 Task: Add Earth Co Organics Organic Bean Dip With Chipotle to the cart.
Action: Mouse moved to (914, 335)
Screenshot: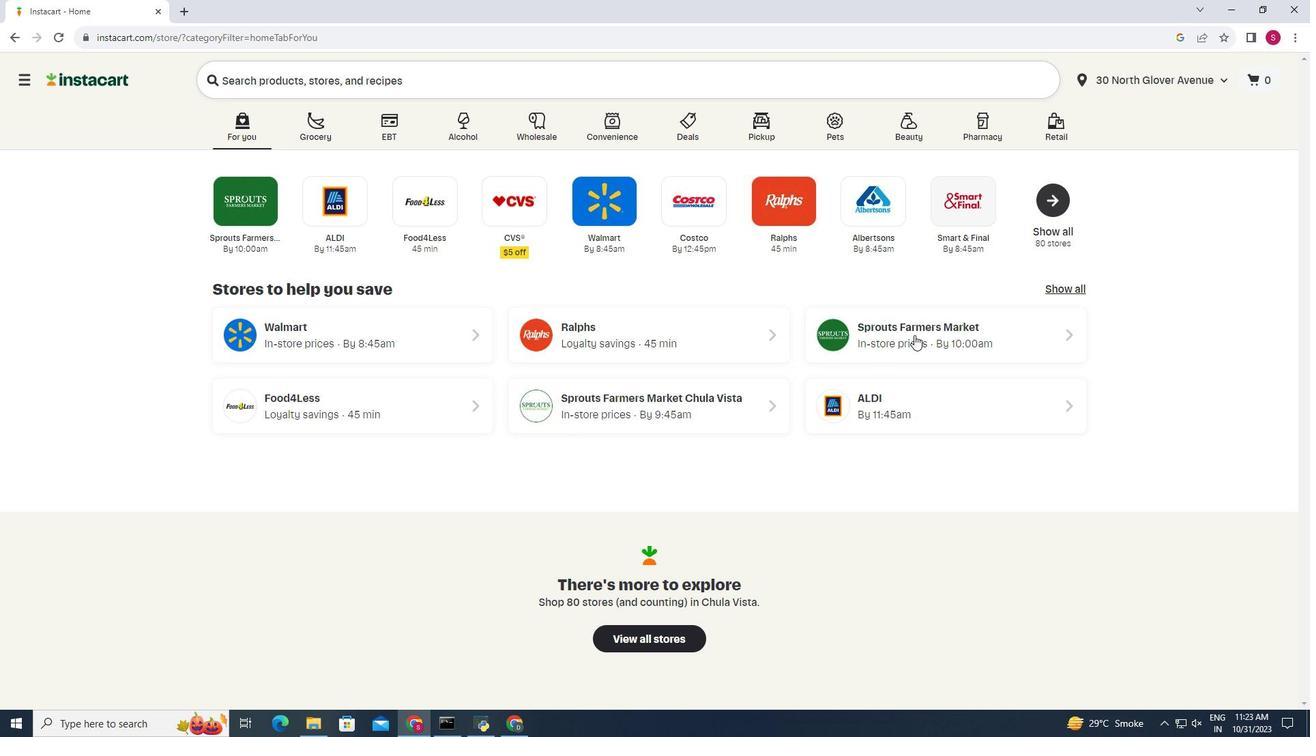 
Action: Mouse pressed left at (914, 335)
Screenshot: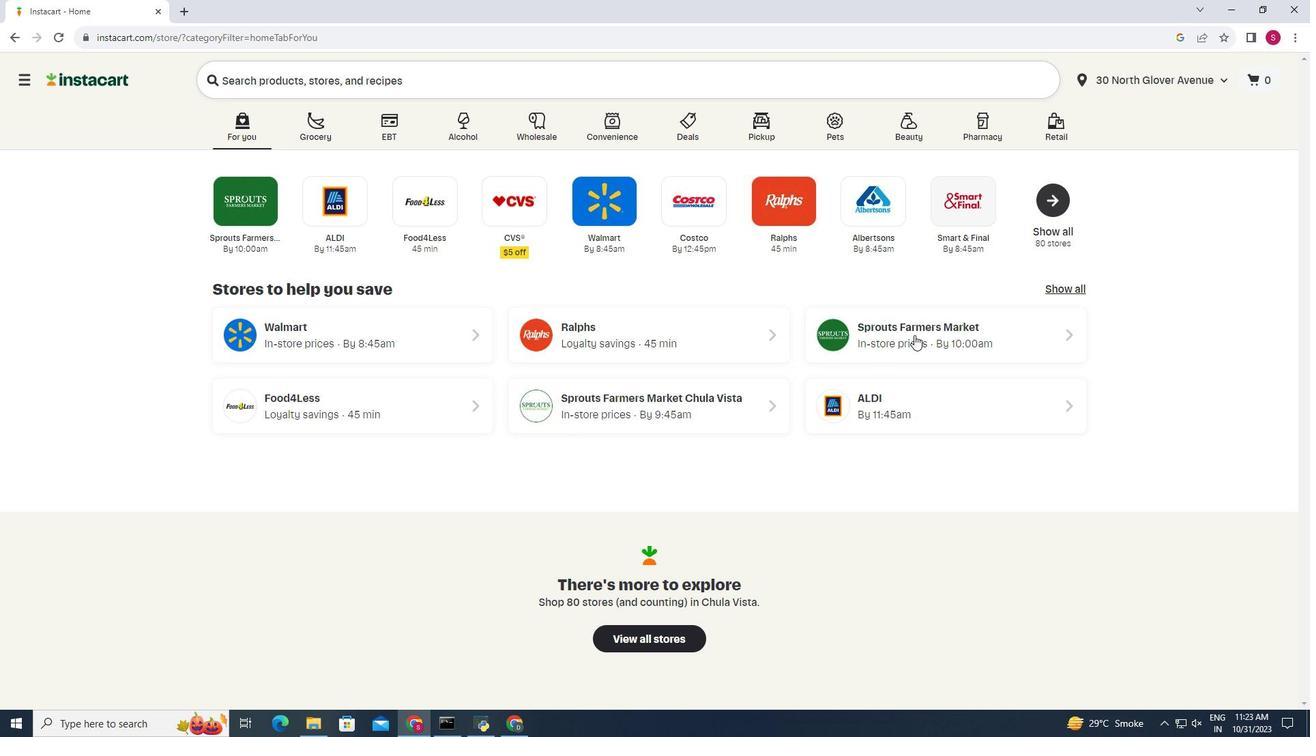 
Action: Mouse moved to (81, 597)
Screenshot: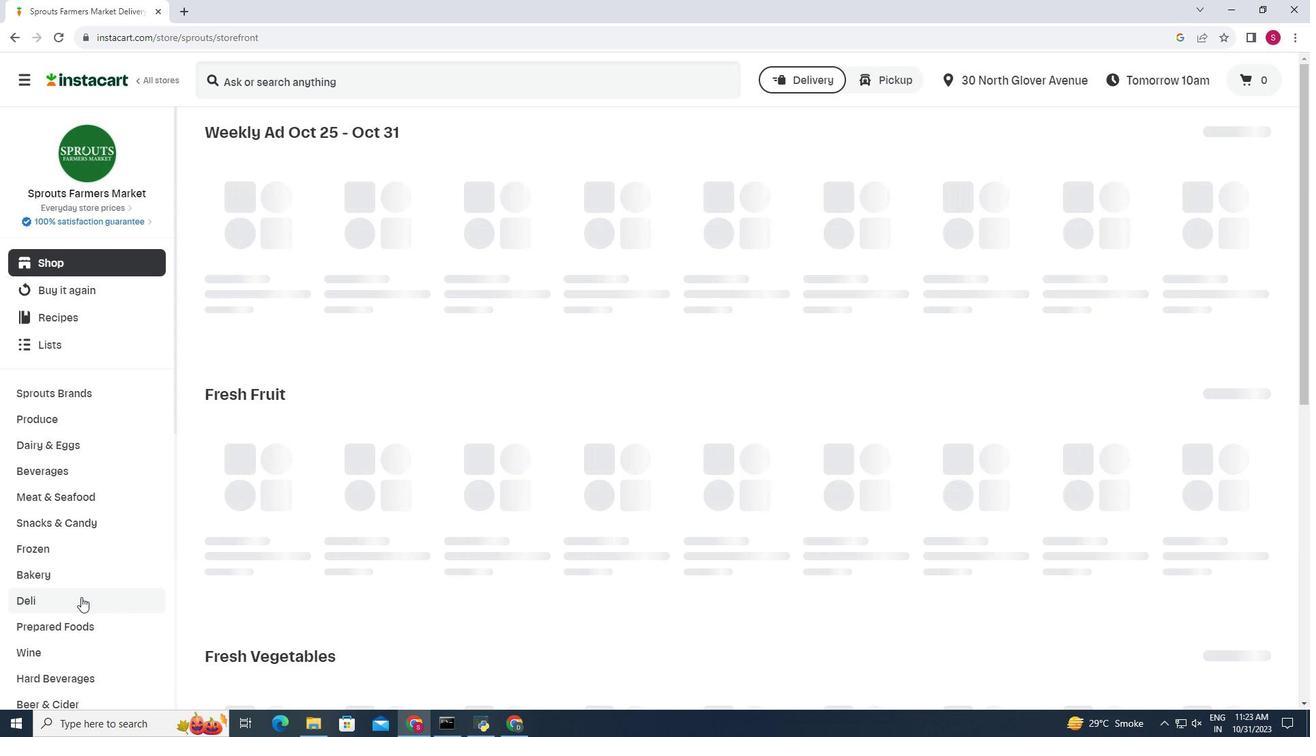 
Action: Mouse pressed left at (81, 597)
Screenshot: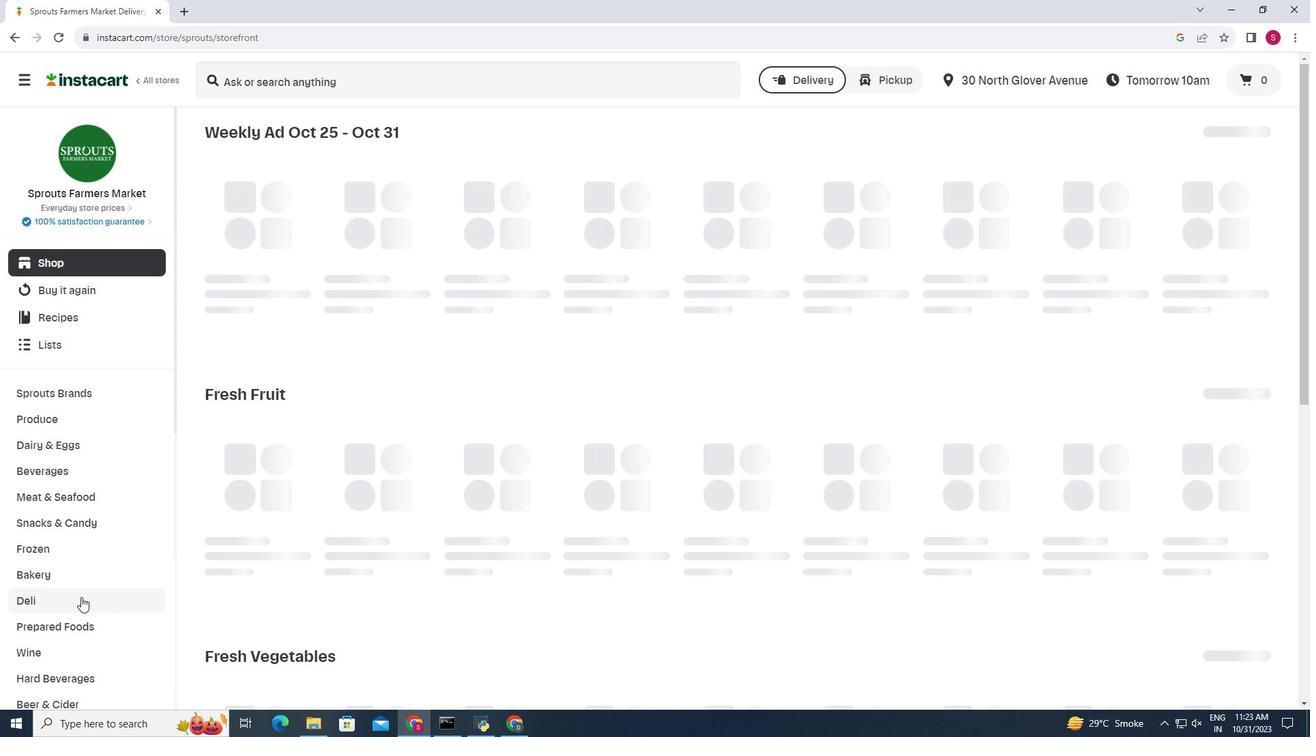 
Action: Mouse moved to (468, 171)
Screenshot: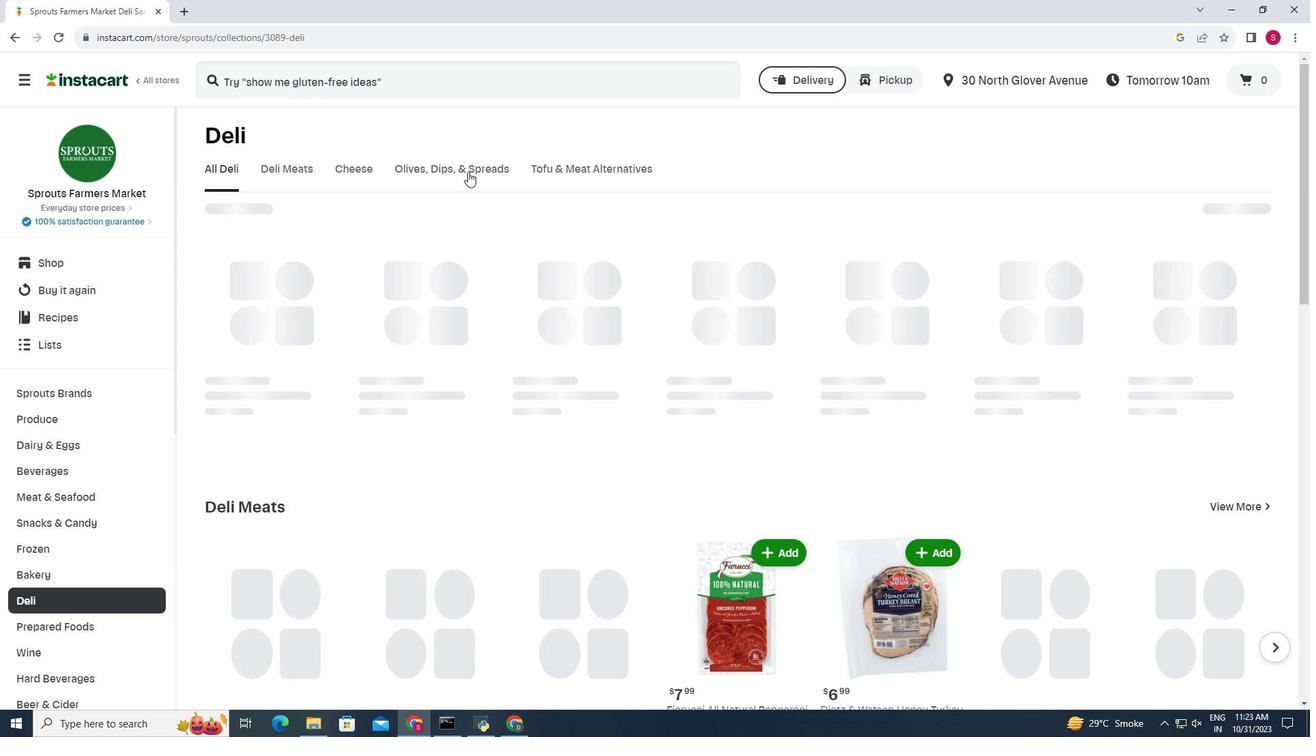 
Action: Mouse pressed left at (468, 171)
Screenshot: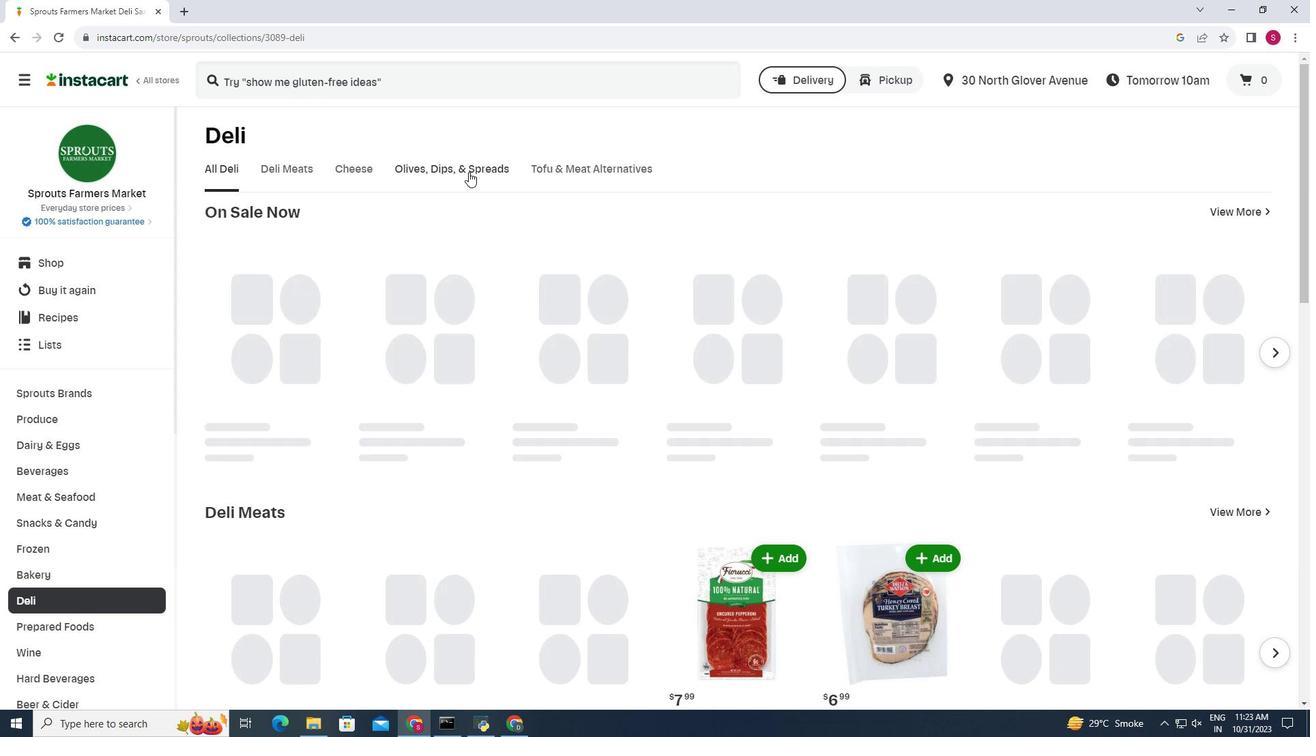 
Action: Mouse moved to (749, 221)
Screenshot: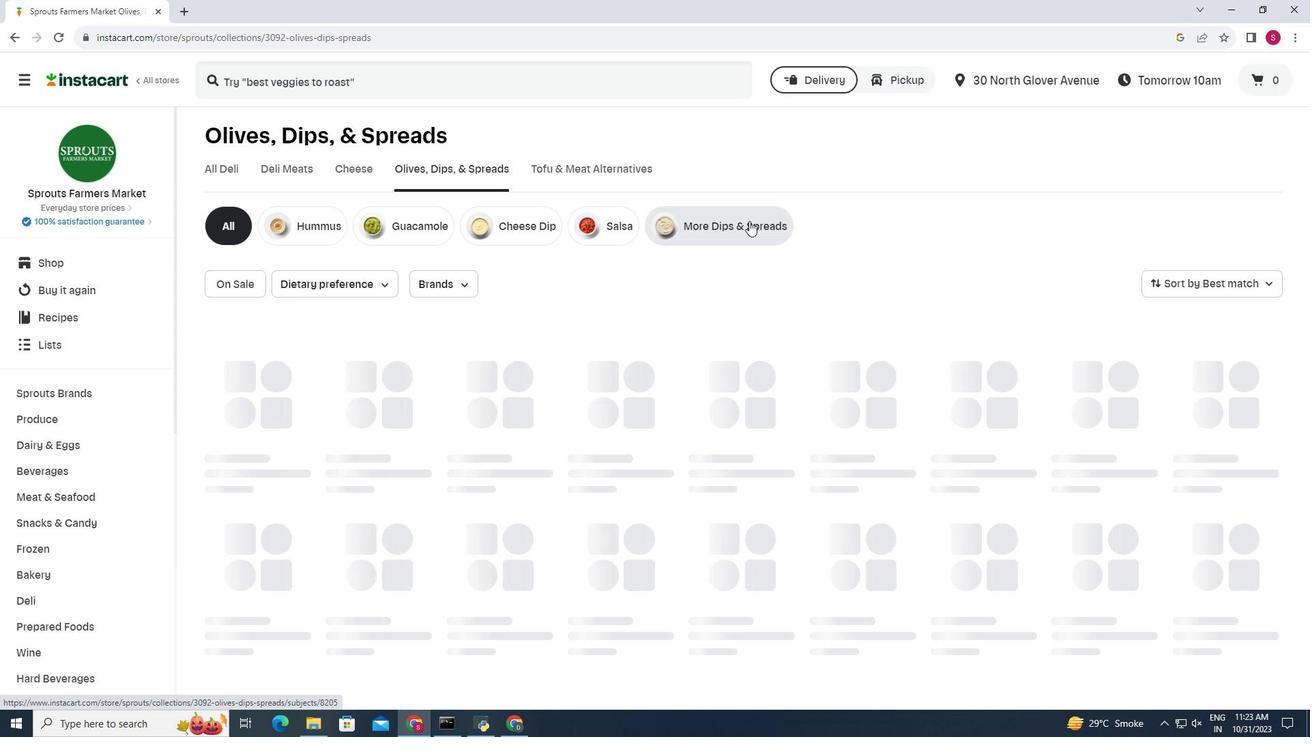 
Action: Mouse pressed left at (749, 221)
Screenshot: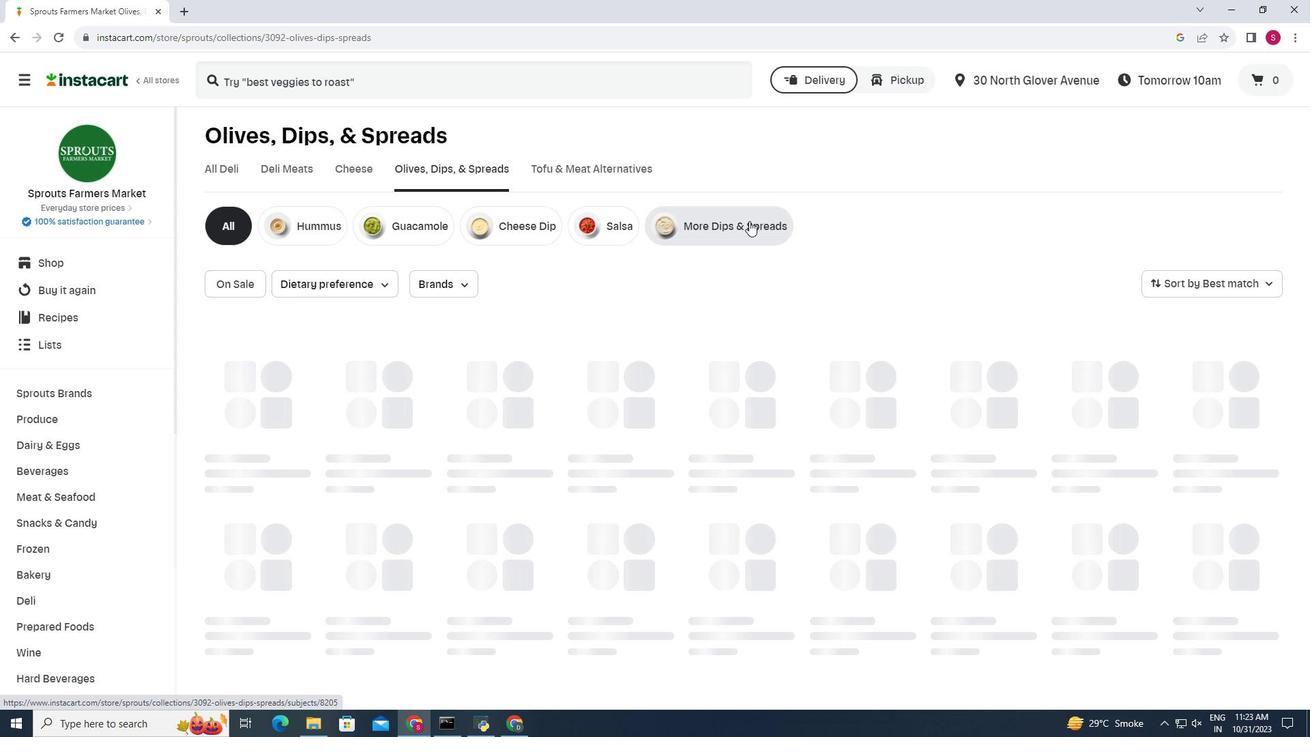 
Action: Mouse moved to (470, 297)
Screenshot: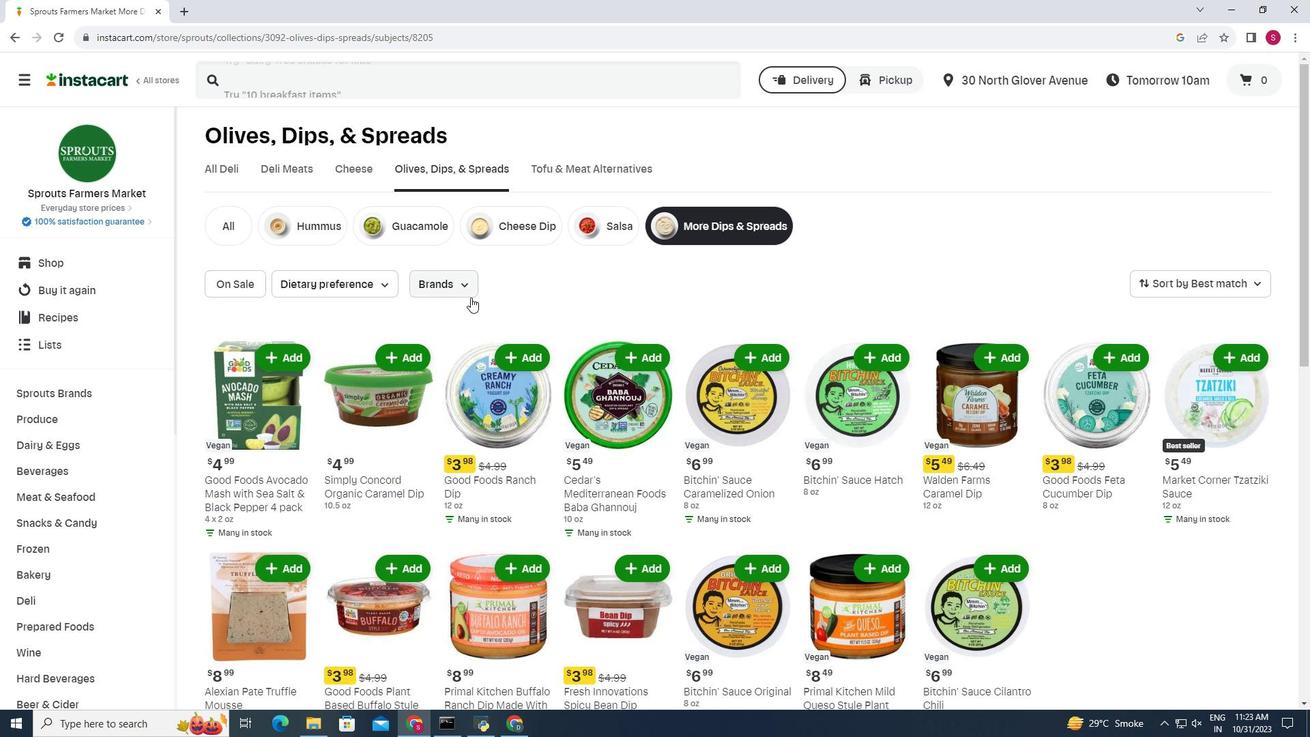 
Action: Mouse scrolled (470, 296) with delta (0, 0)
Screenshot: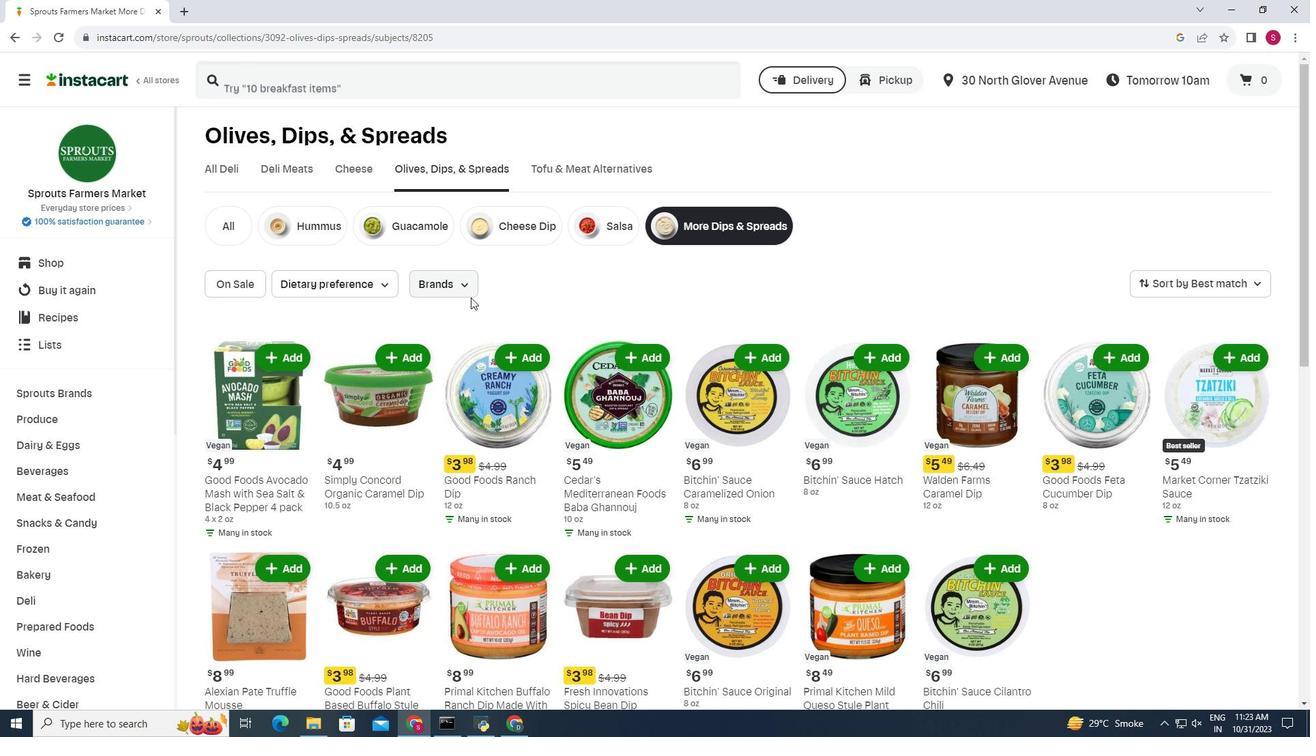 
Action: Mouse moved to (469, 298)
Screenshot: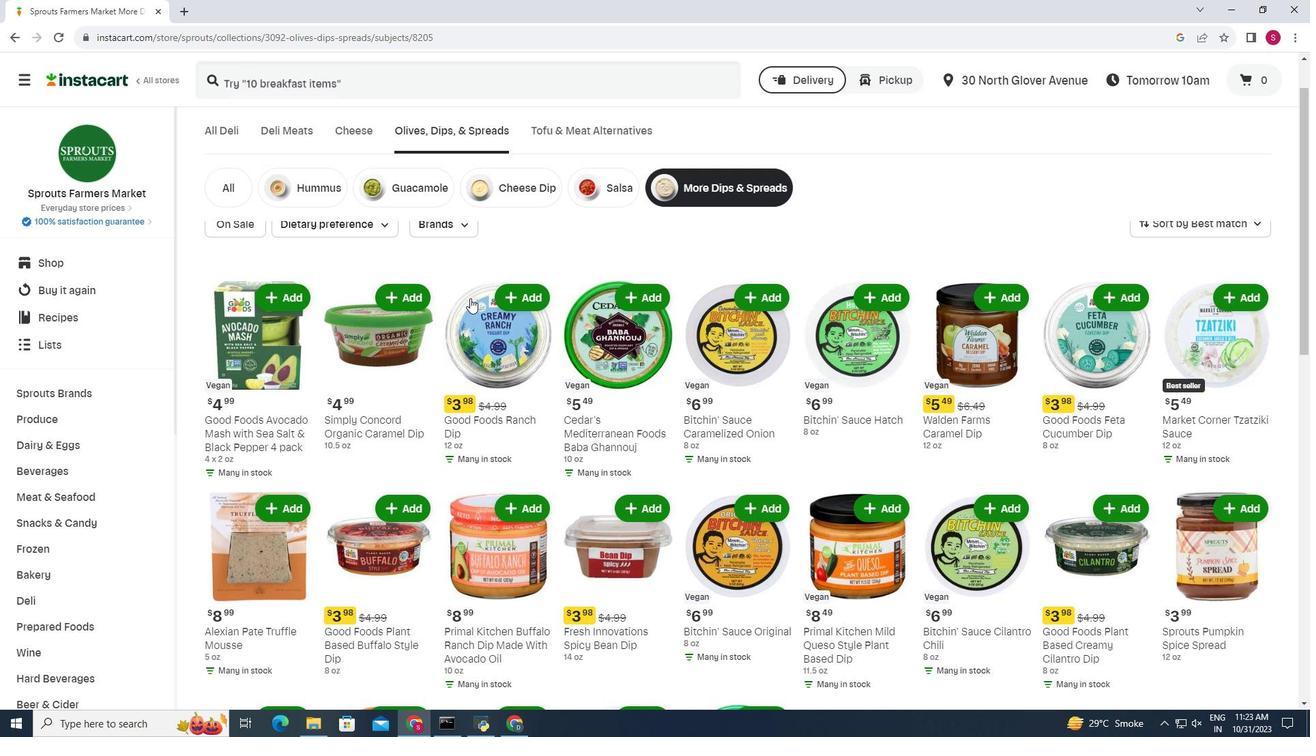 
Action: Mouse scrolled (469, 298) with delta (0, 0)
Screenshot: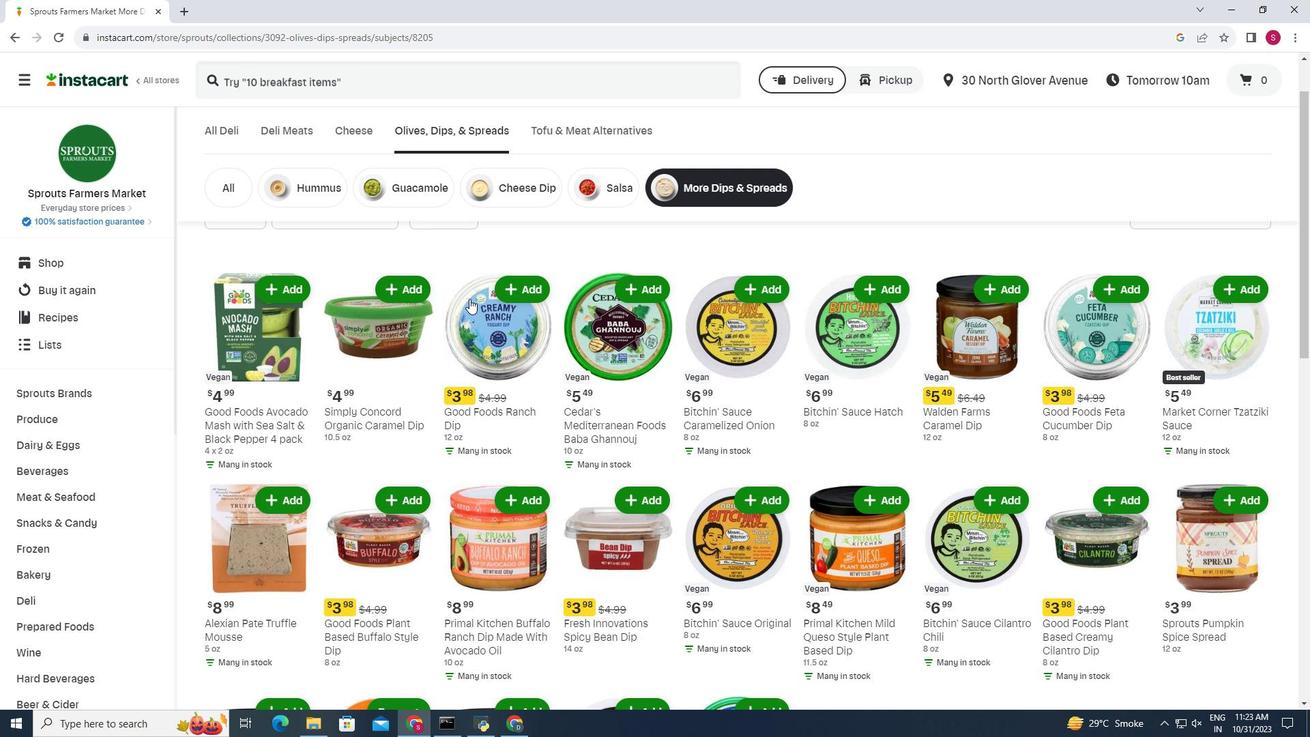 
Action: Mouse moved to (1225, 356)
Screenshot: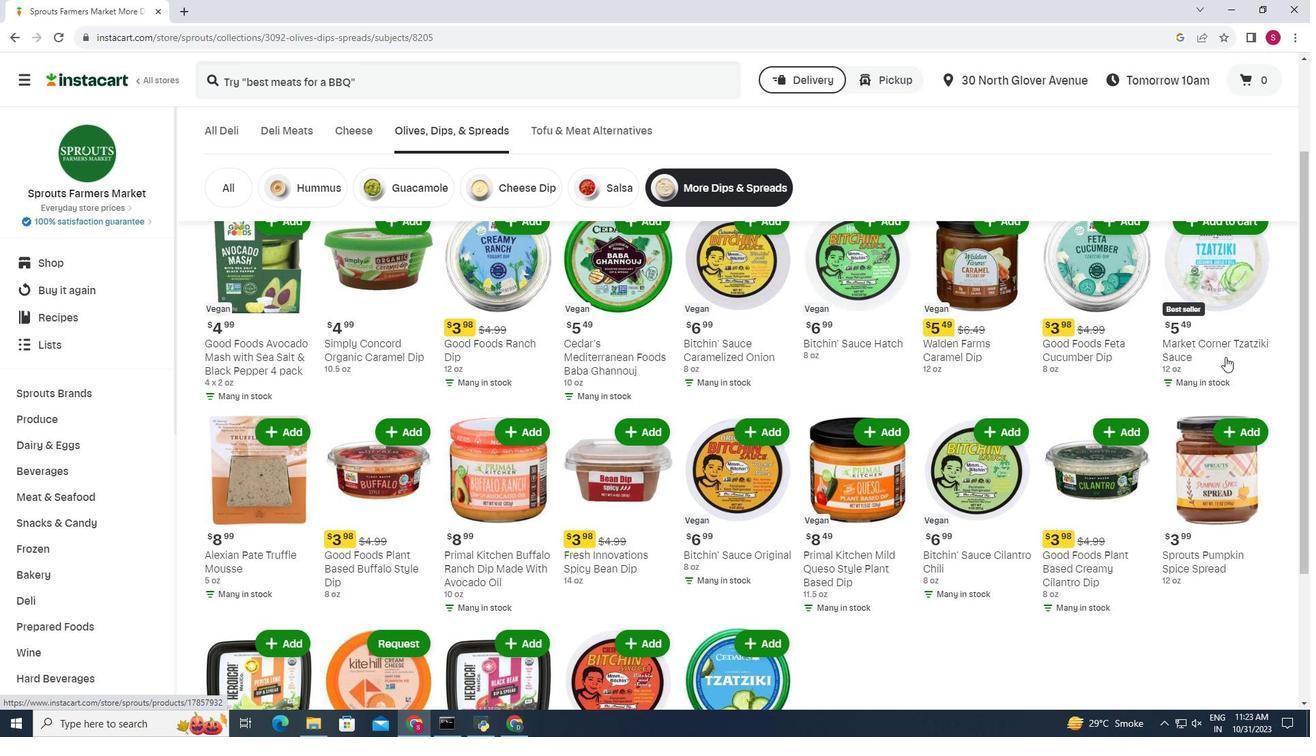 
Action: Mouse scrolled (1225, 356) with delta (0, 0)
Screenshot: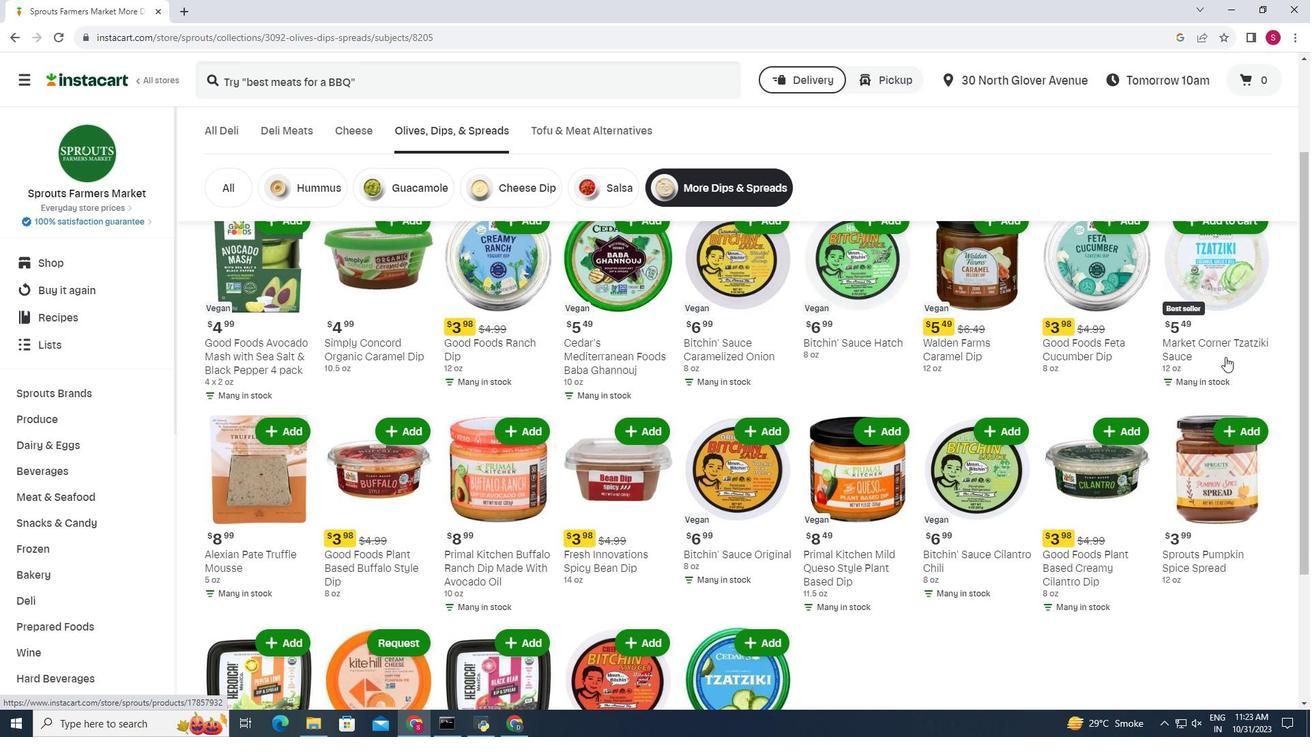 
Action: Mouse moved to (261, 434)
Screenshot: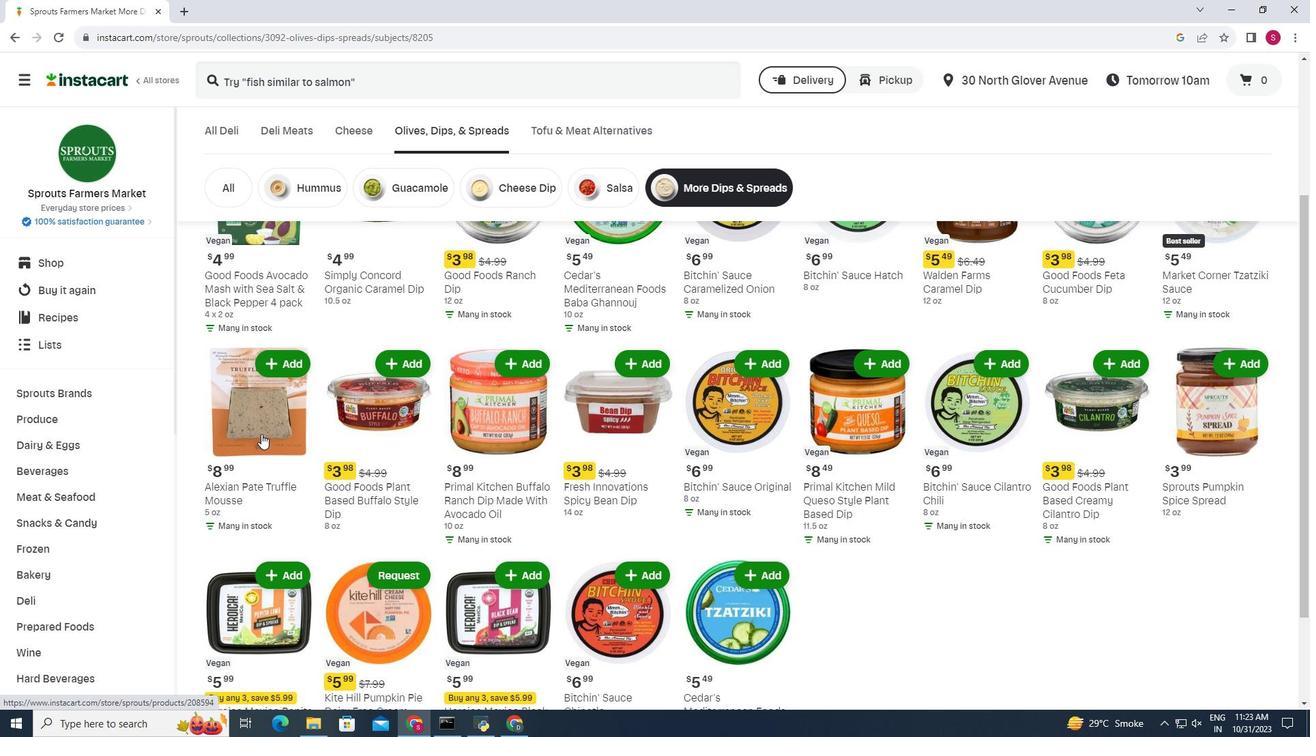 
Action: Mouse scrolled (261, 433) with delta (0, 0)
Screenshot: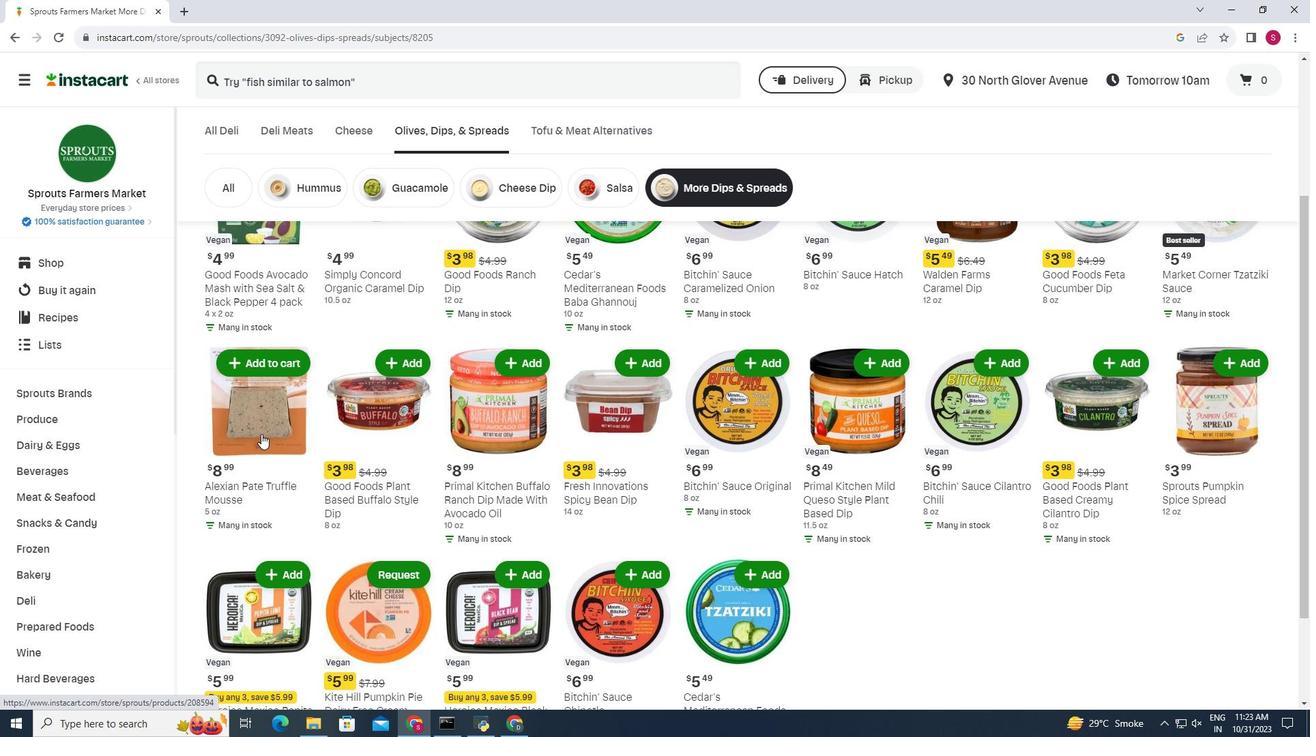 
Action: Mouse scrolled (261, 433) with delta (0, 0)
Screenshot: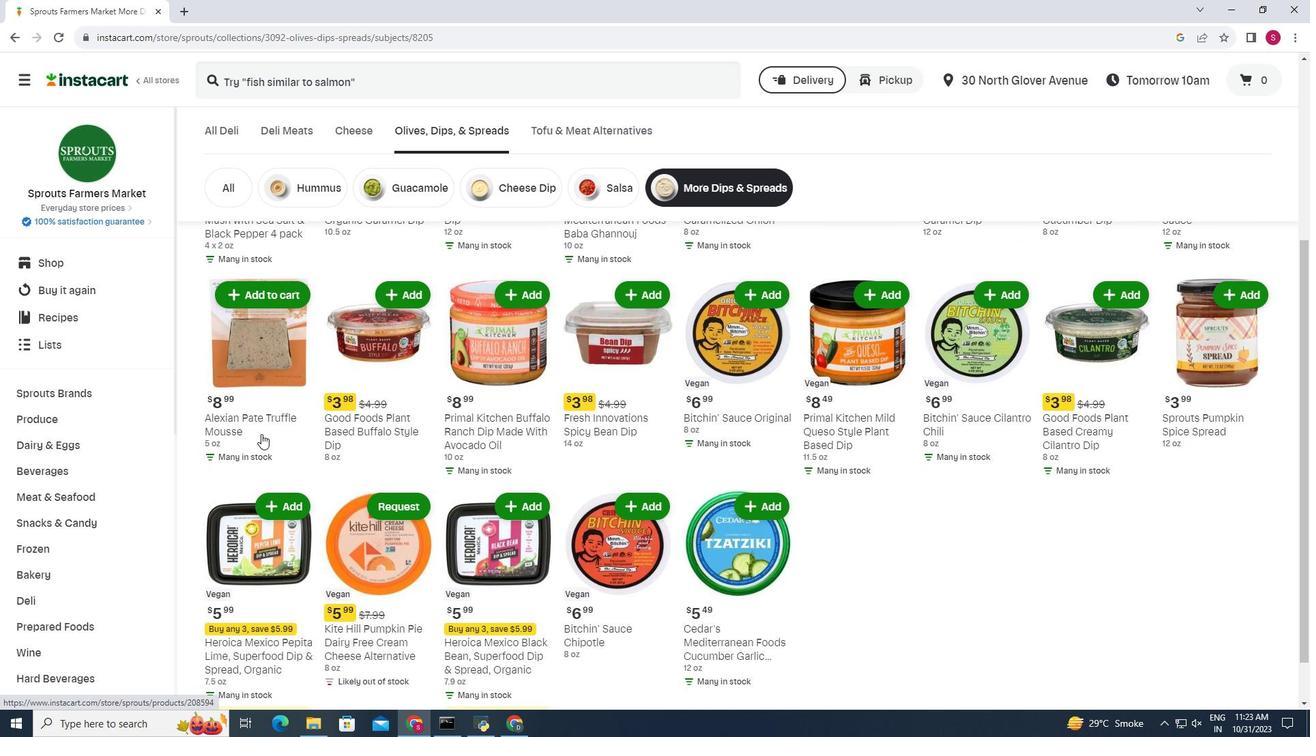 
Action: Mouse moved to (1062, 626)
Screenshot: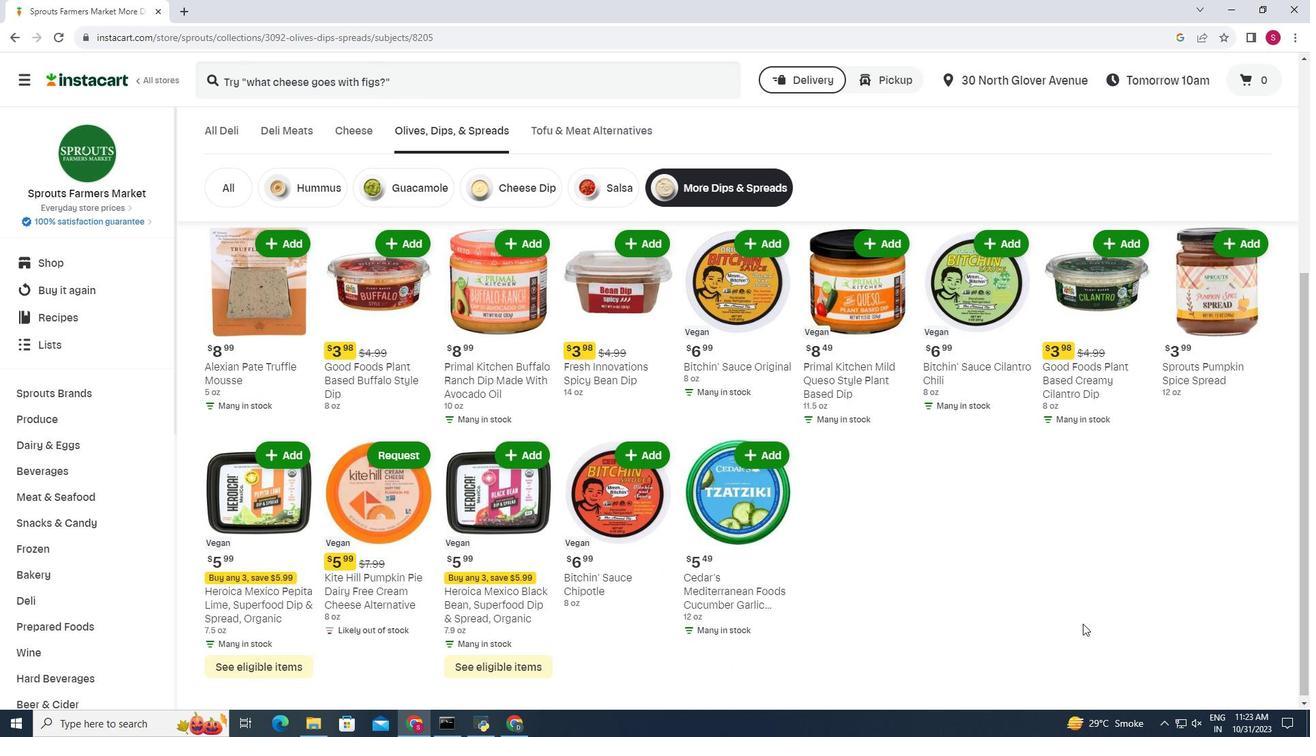 
Action: Mouse scrolled (1062, 627) with delta (0, 0)
Screenshot: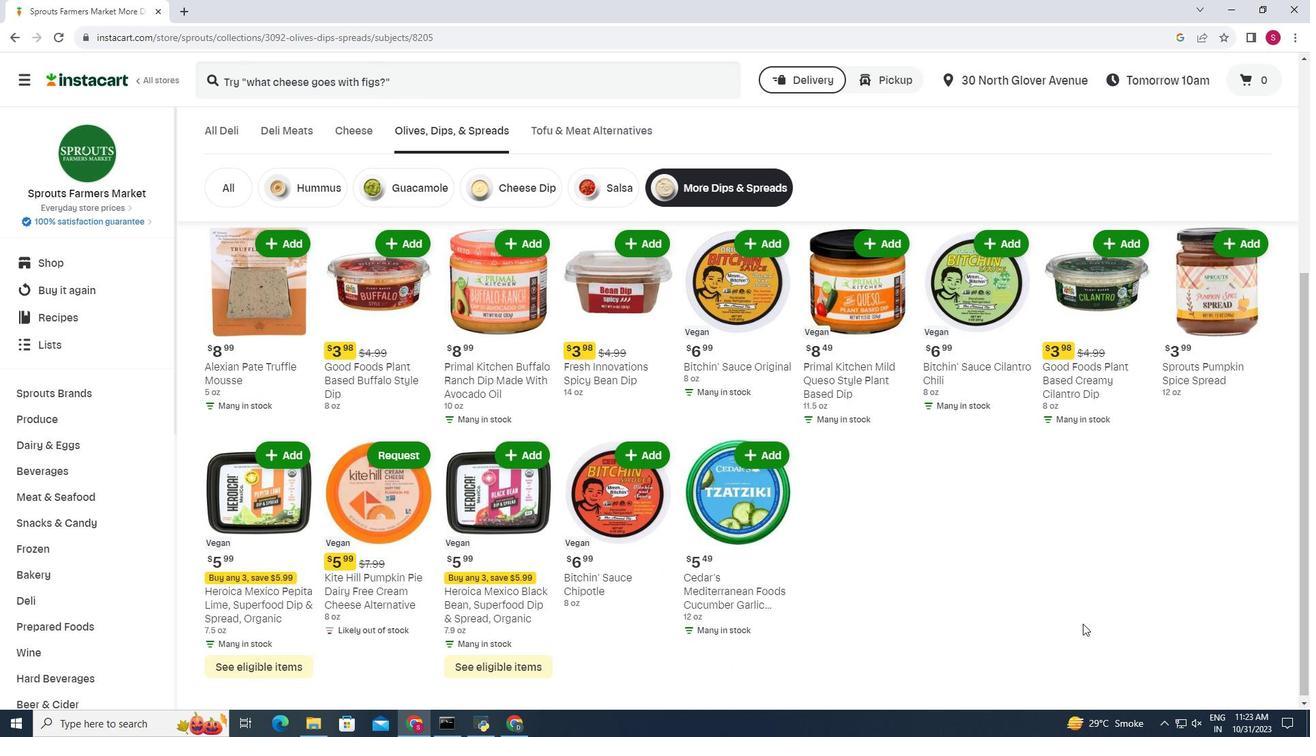 
Action: Mouse moved to (1104, 621)
Screenshot: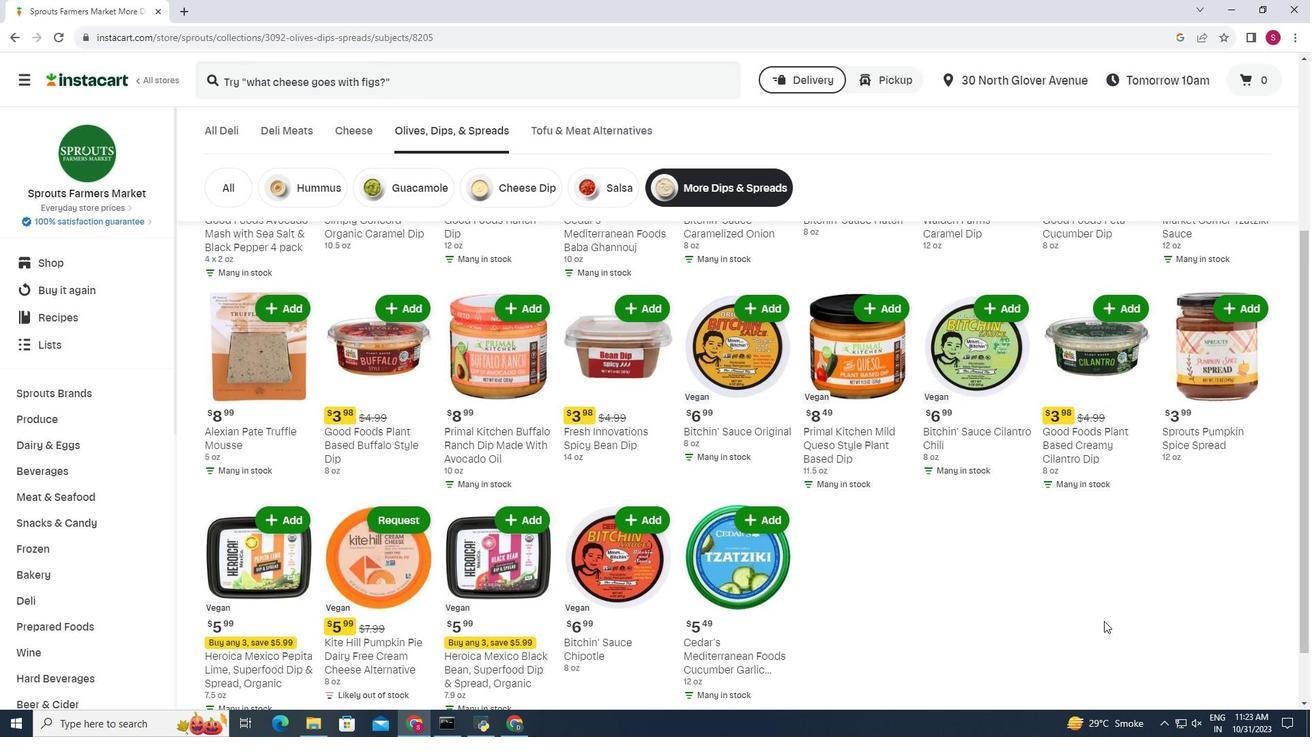 
Action: Mouse scrolled (1104, 621) with delta (0, 0)
Screenshot: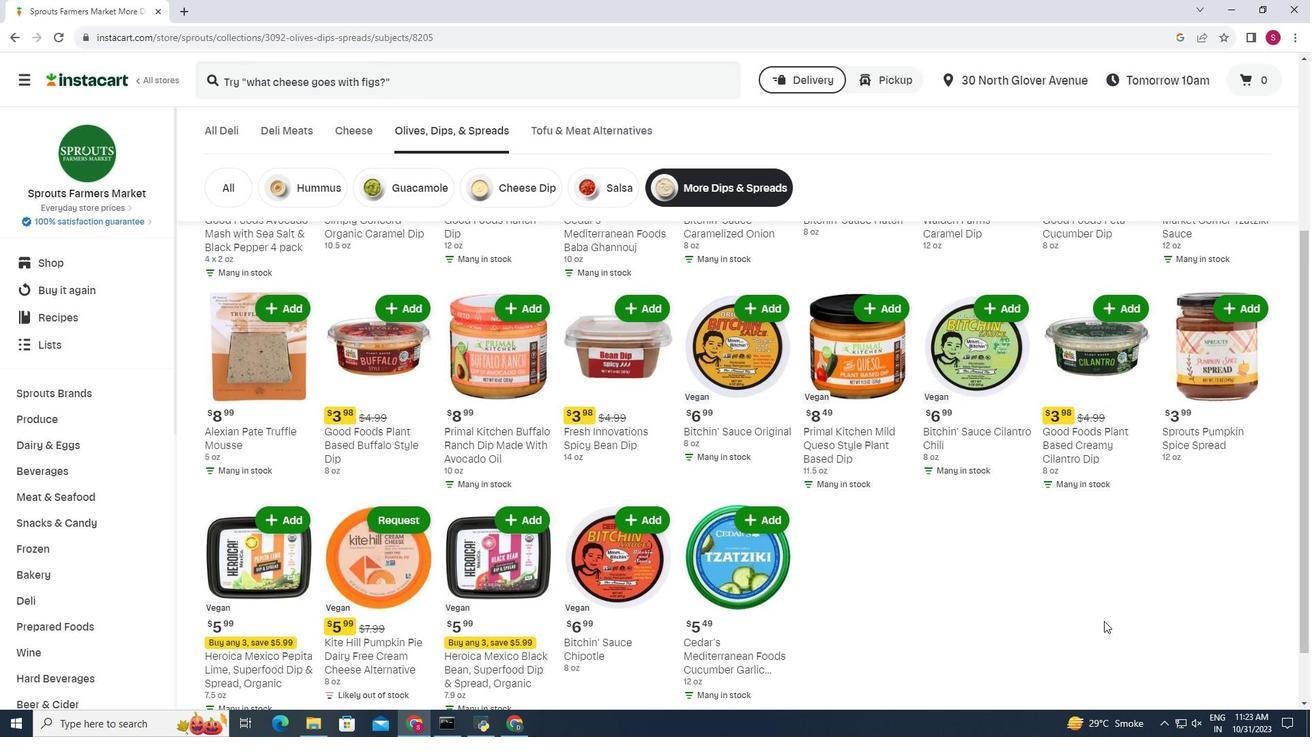 
Action: Mouse moved to (1104, 621)
Screenshot: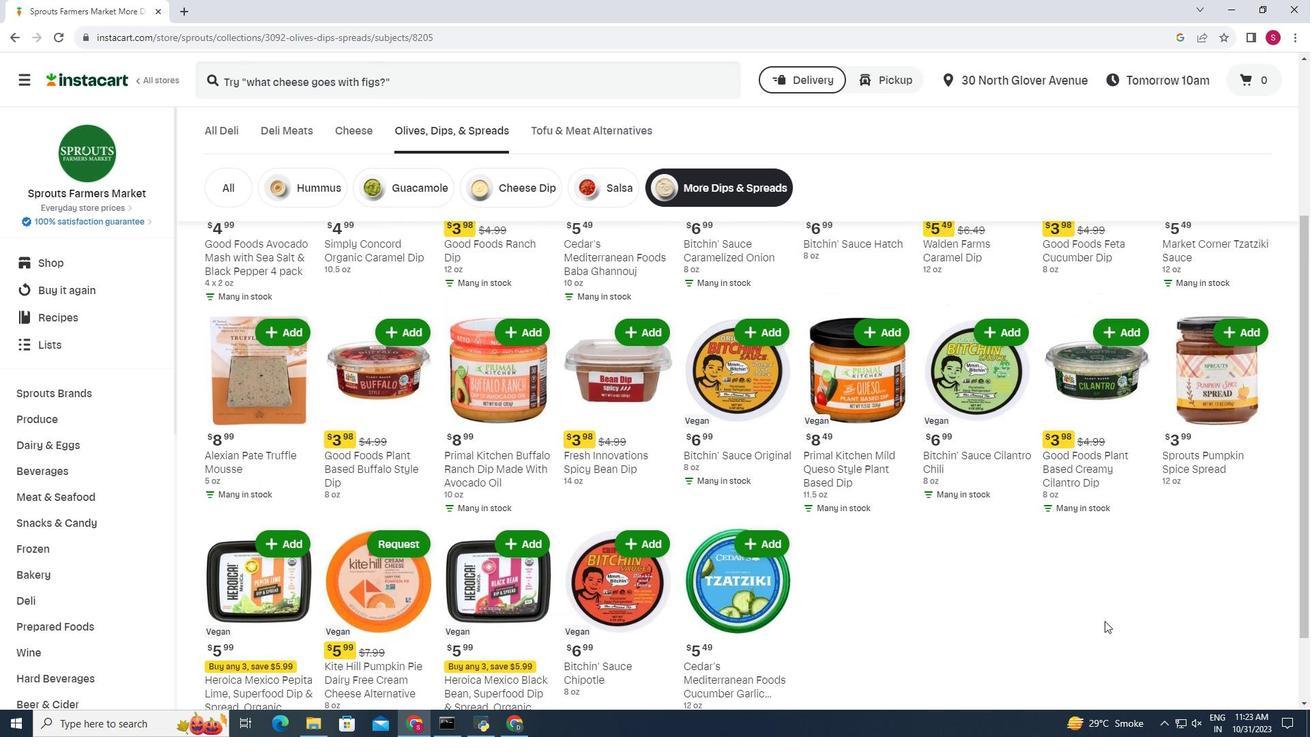 
Action: Mouse scrolled (1104, 621) with delta (0, 0)
Screenshot: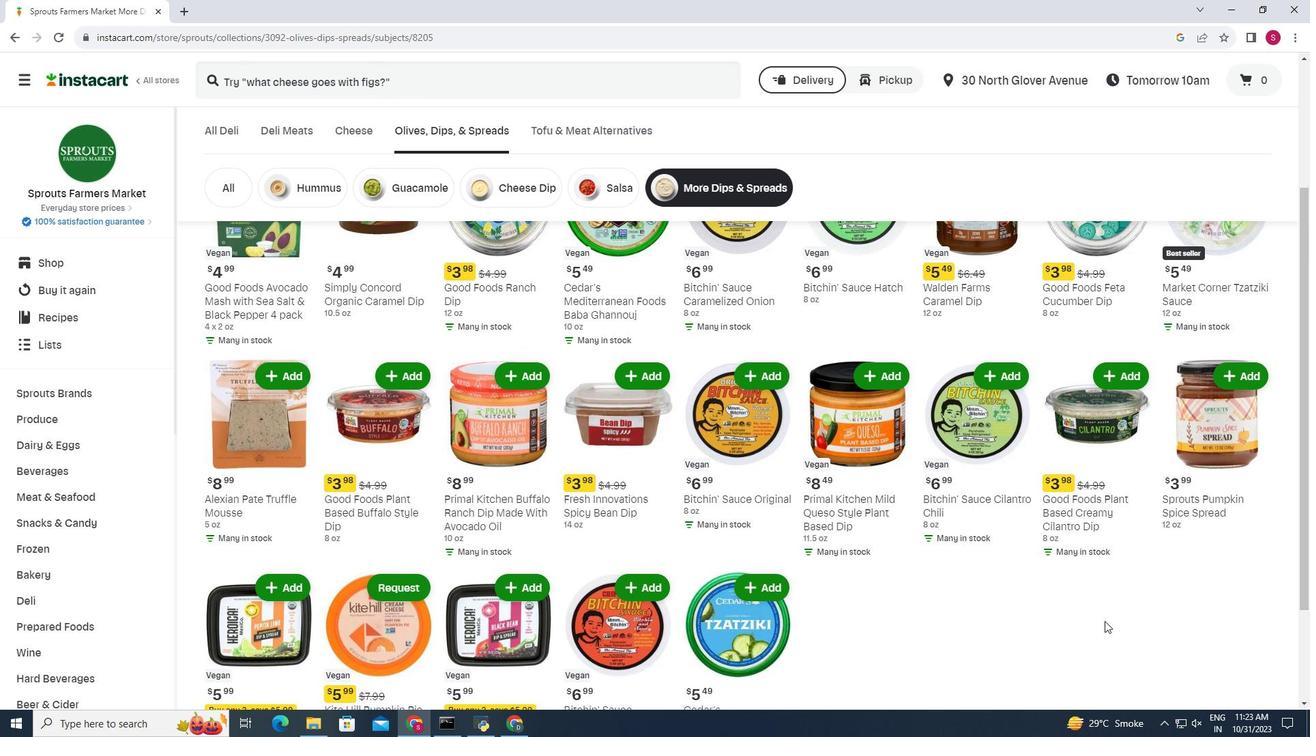
Action: Mouse scrolled (1104, 621) with delta (0, 0)
Screenshot: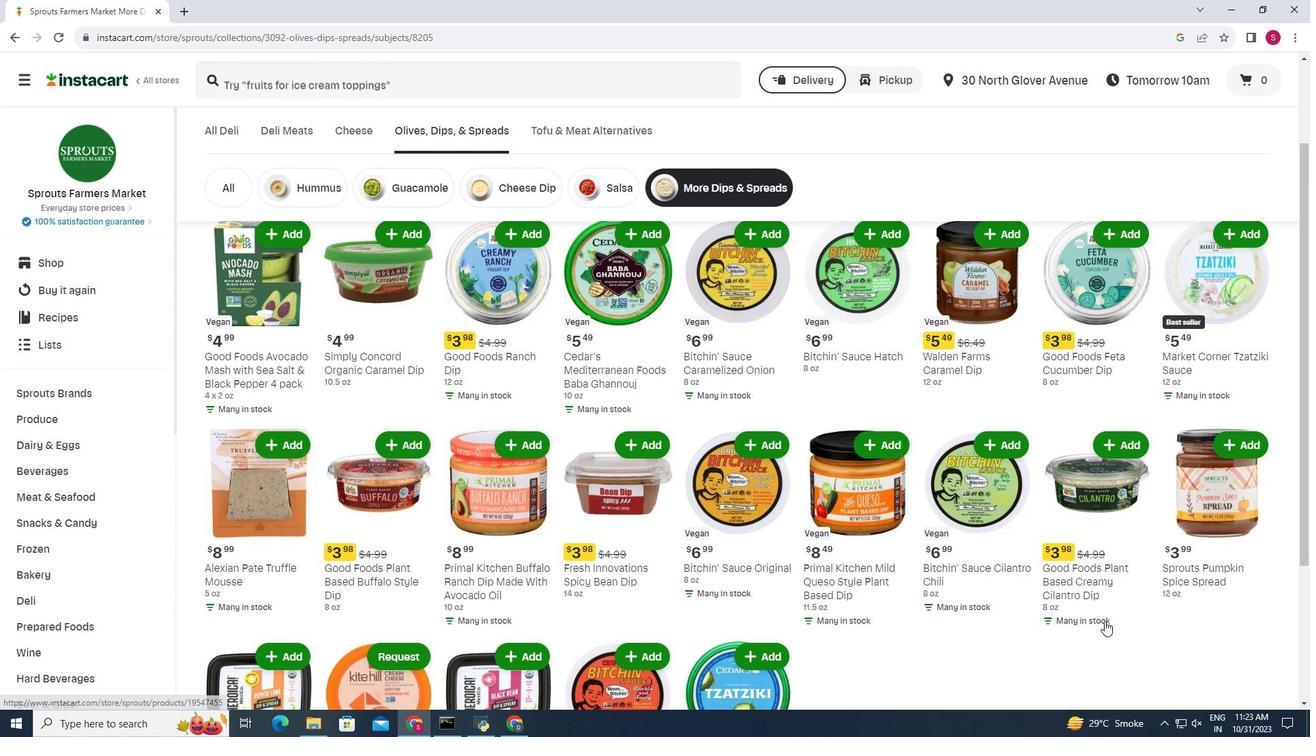 
Action: Mouse moved to (797, 552)
Screenshot: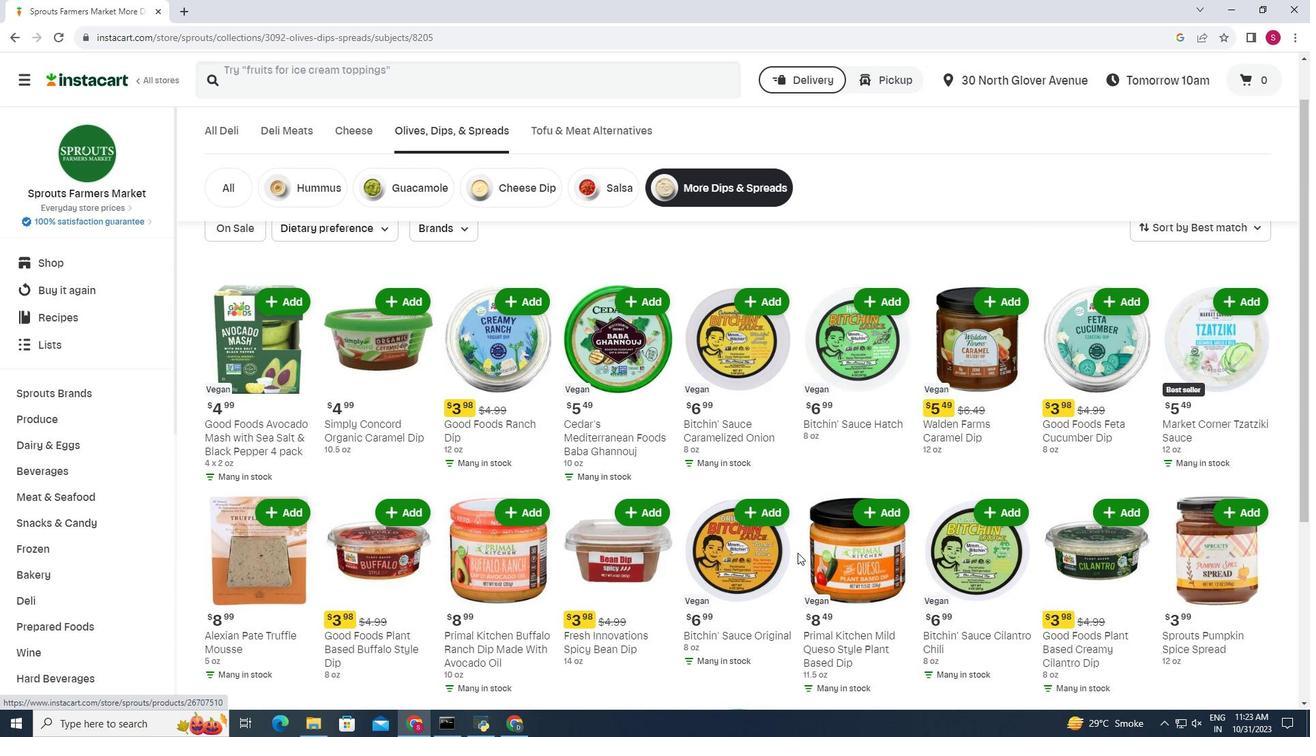 
Action: Mouse scrolled (797, 553) with delta (0, 0)
Screenshot: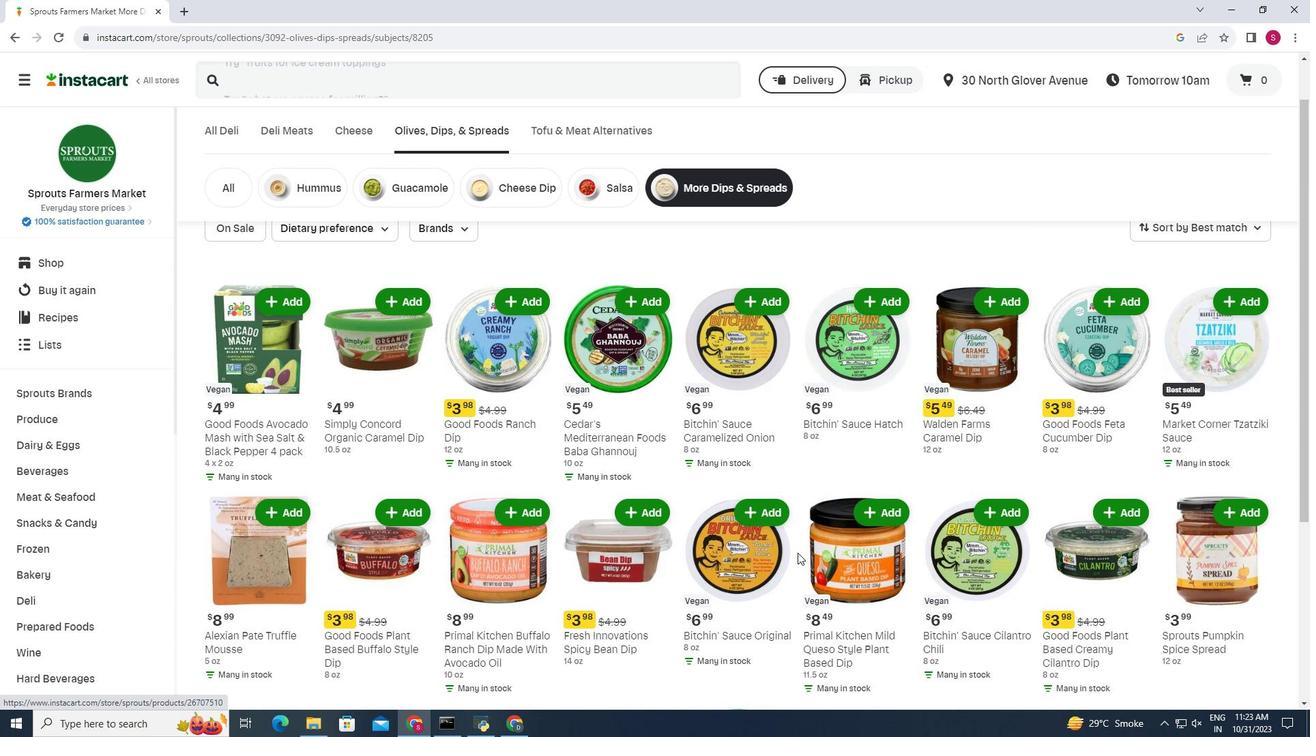 
Action: Mouse scrolled (797, 553) with delta (0, 0)
Screenshot: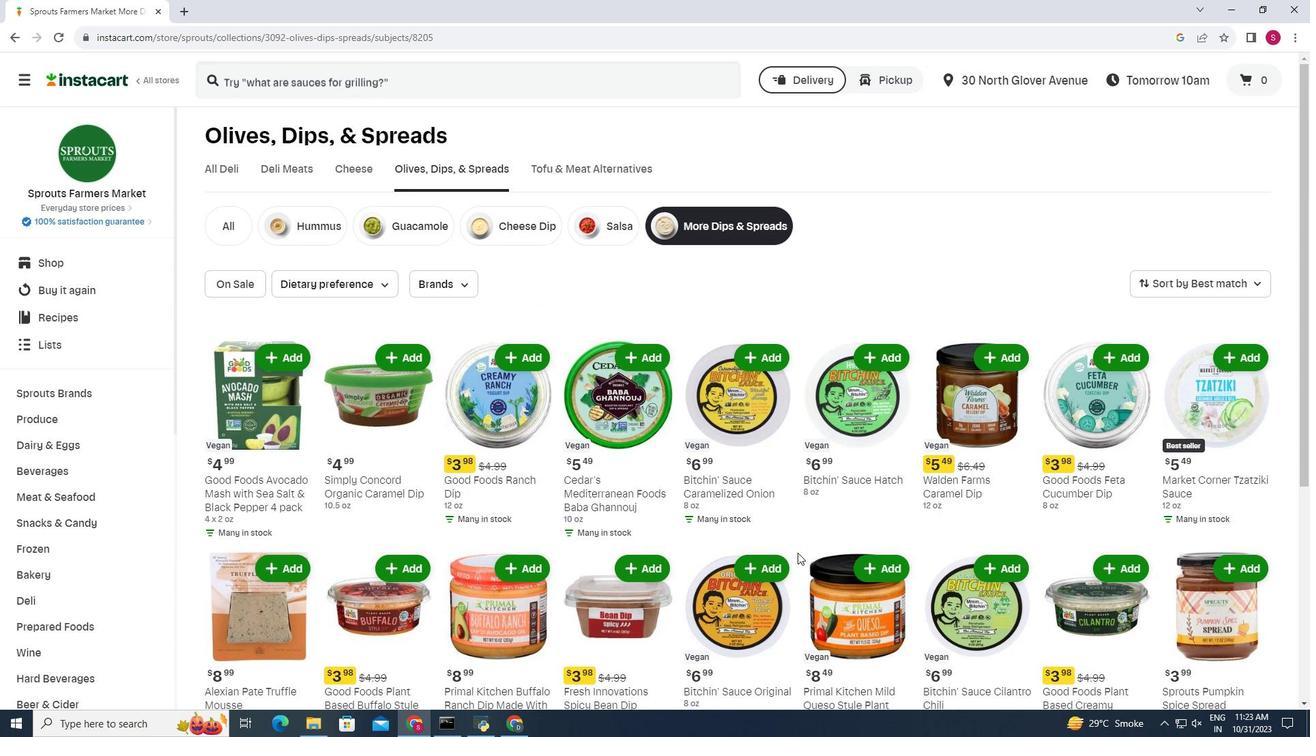 
Action: Mouse moved to (767, 544)
Screenshot: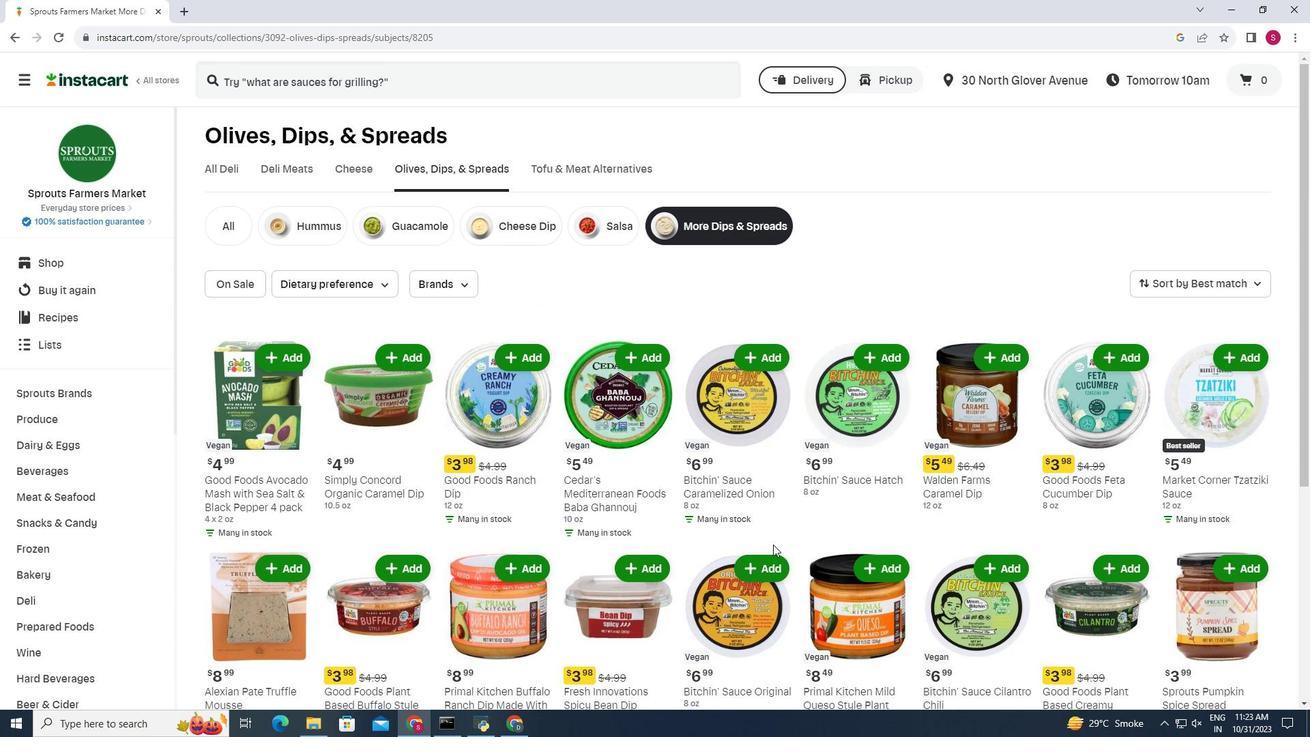 
